 Task: Create New Customer with Customer Name: Soulmans Bar-B-Que, Billing Address Line1: 1131 Sharon Lane, Billing Address Line2:  South Bend, Billing Address Line3:  Indiana 46625
Action: Mouse moved to (188, 30)
Screenshot: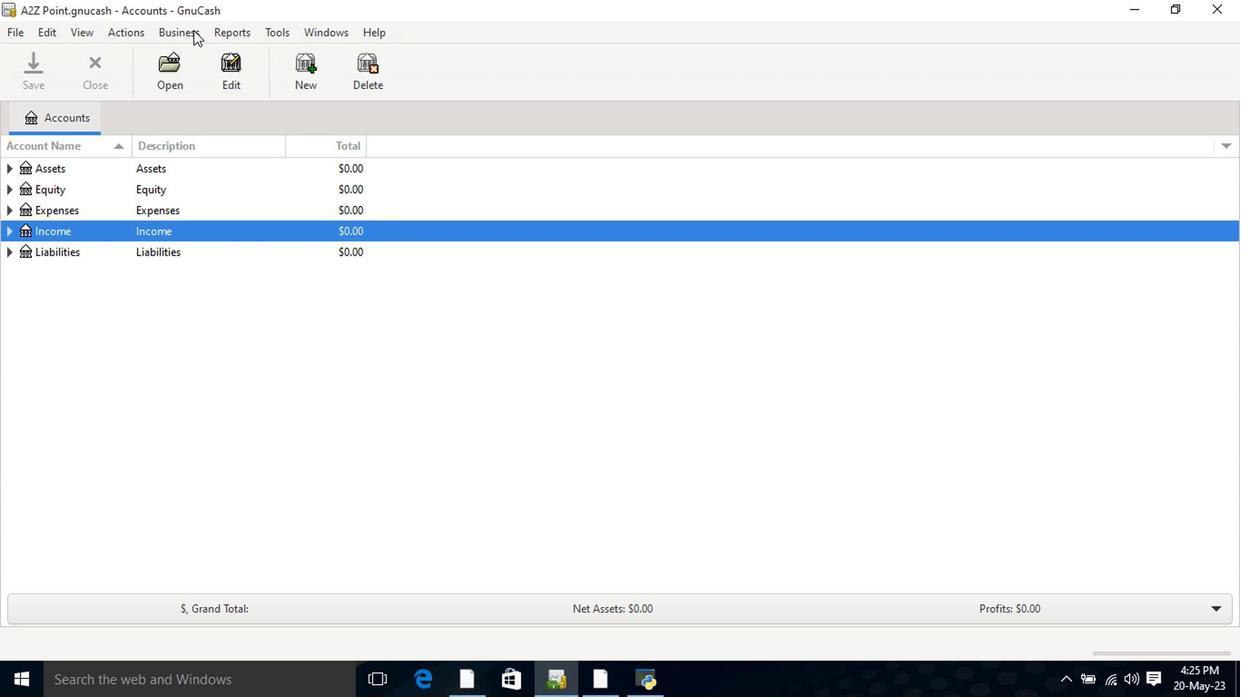 
Action: Mouse pressed left at (188, 30)
Screenshot: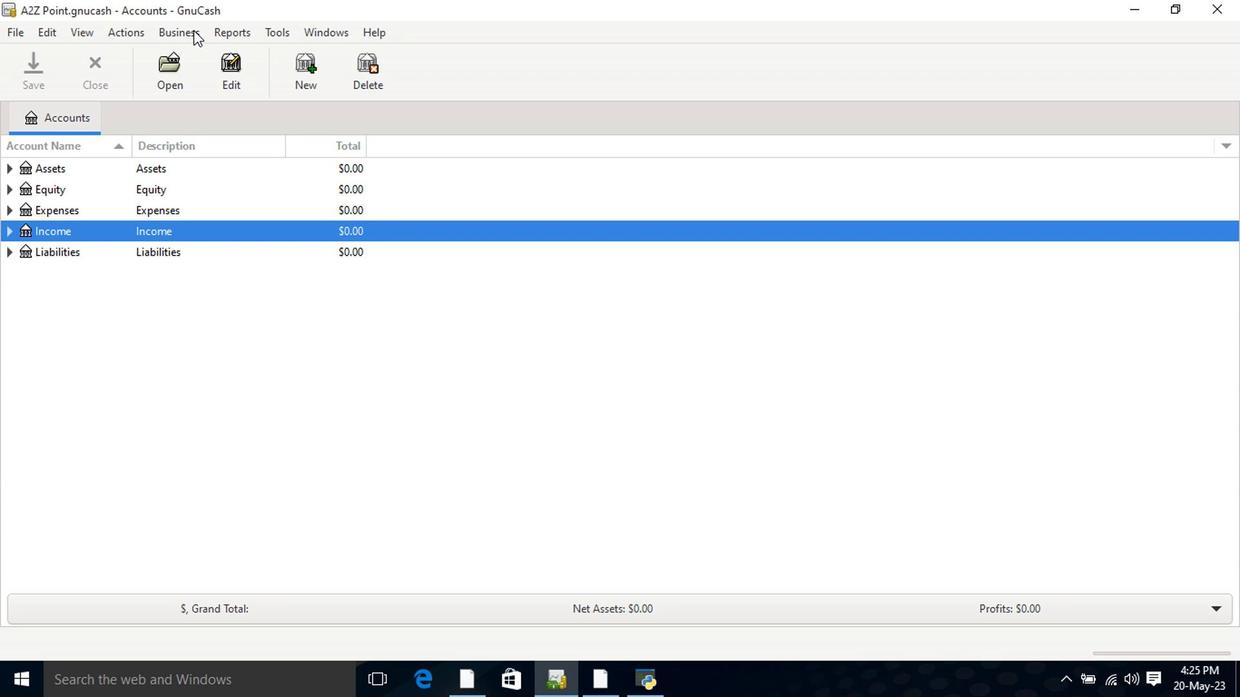 
Action: Mouse moved to (231, 57)
Screenshot: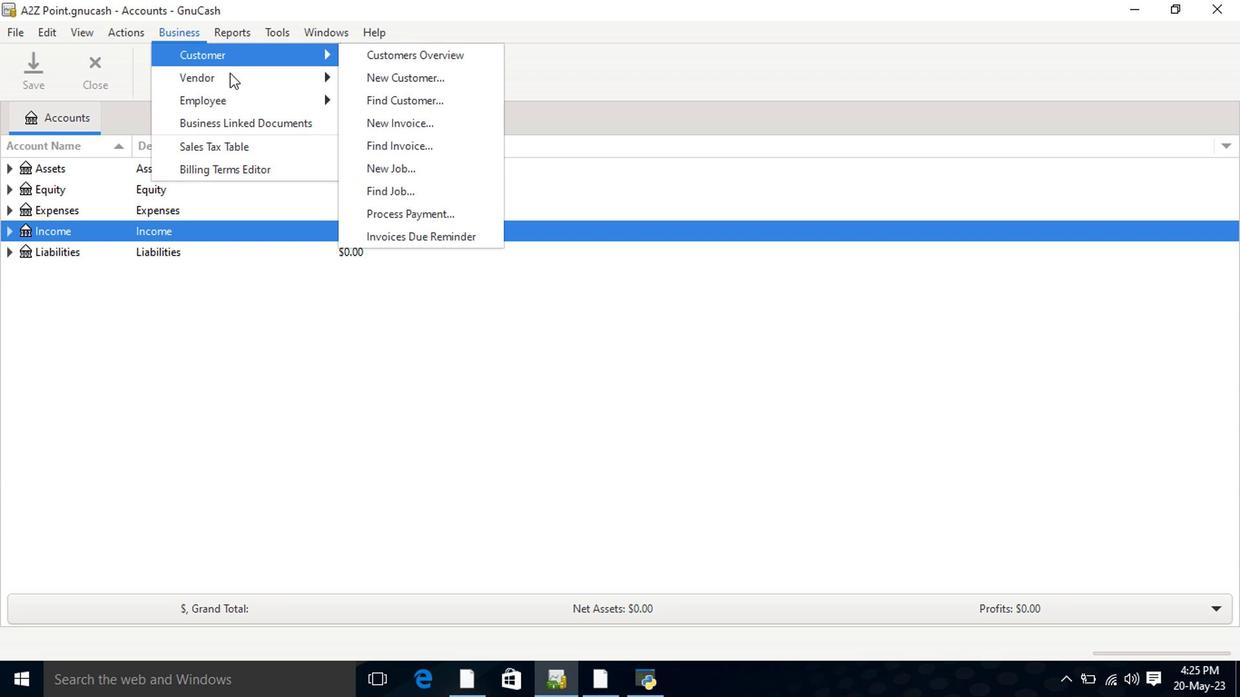
Action: Mouse pressed left at (231, 57)
Screenshot: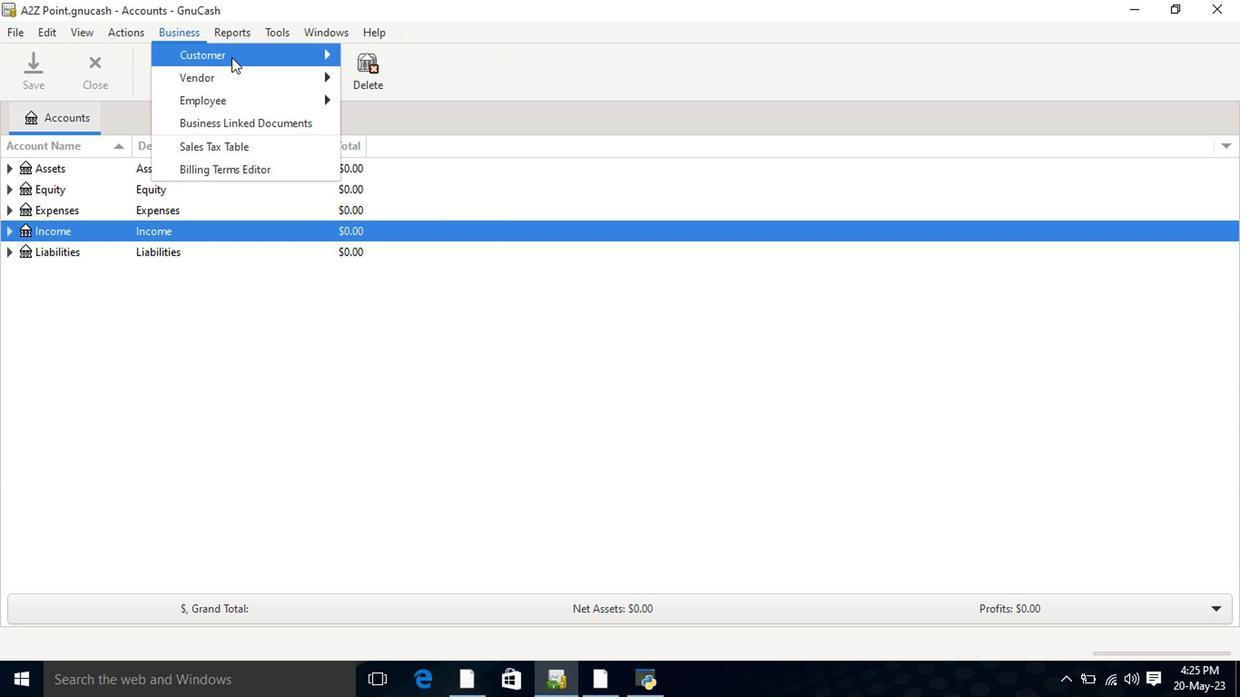 
Action: Mouse moved to (377, 76)
Screenshot: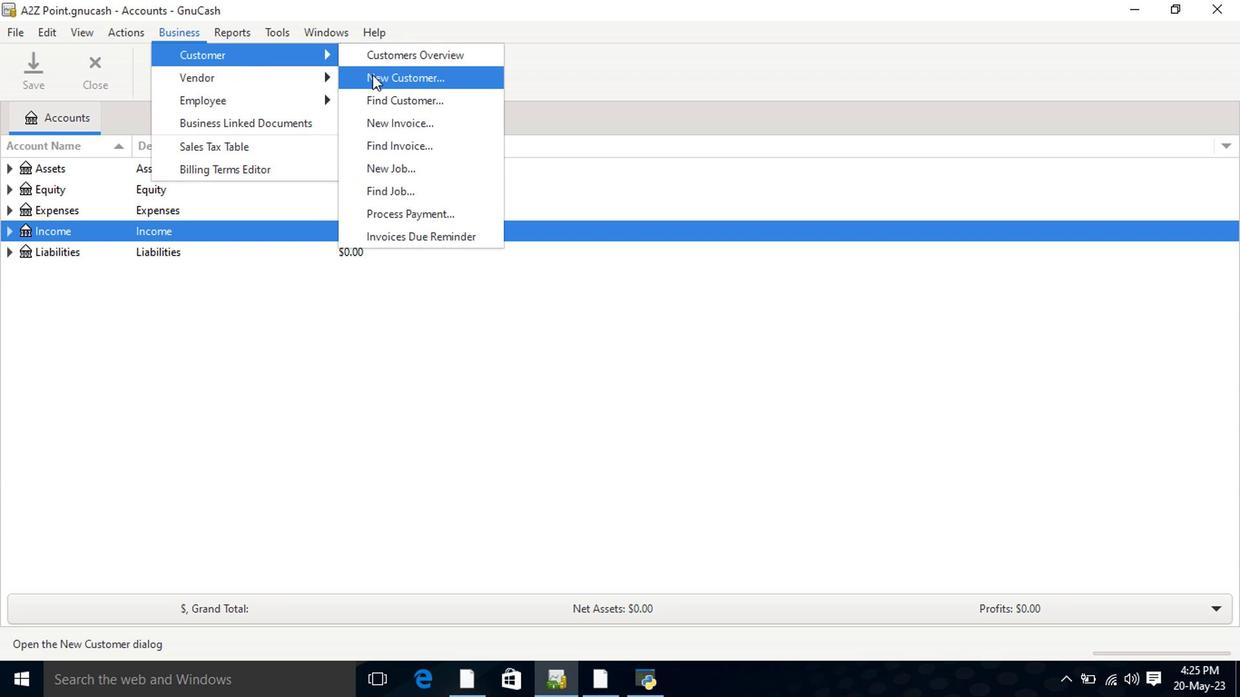 
Action: Mouse pressed left at (377, 76)
Screenshot: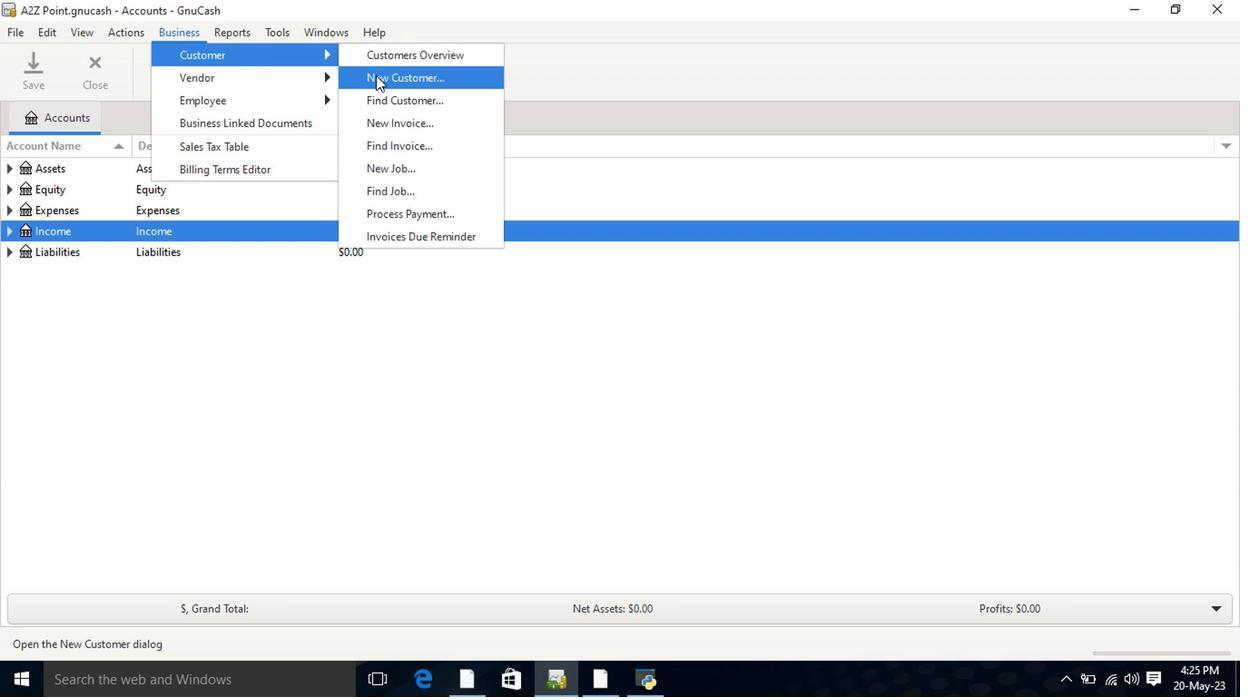 
Action: Mouse moved to (612, 144)
Screenshot: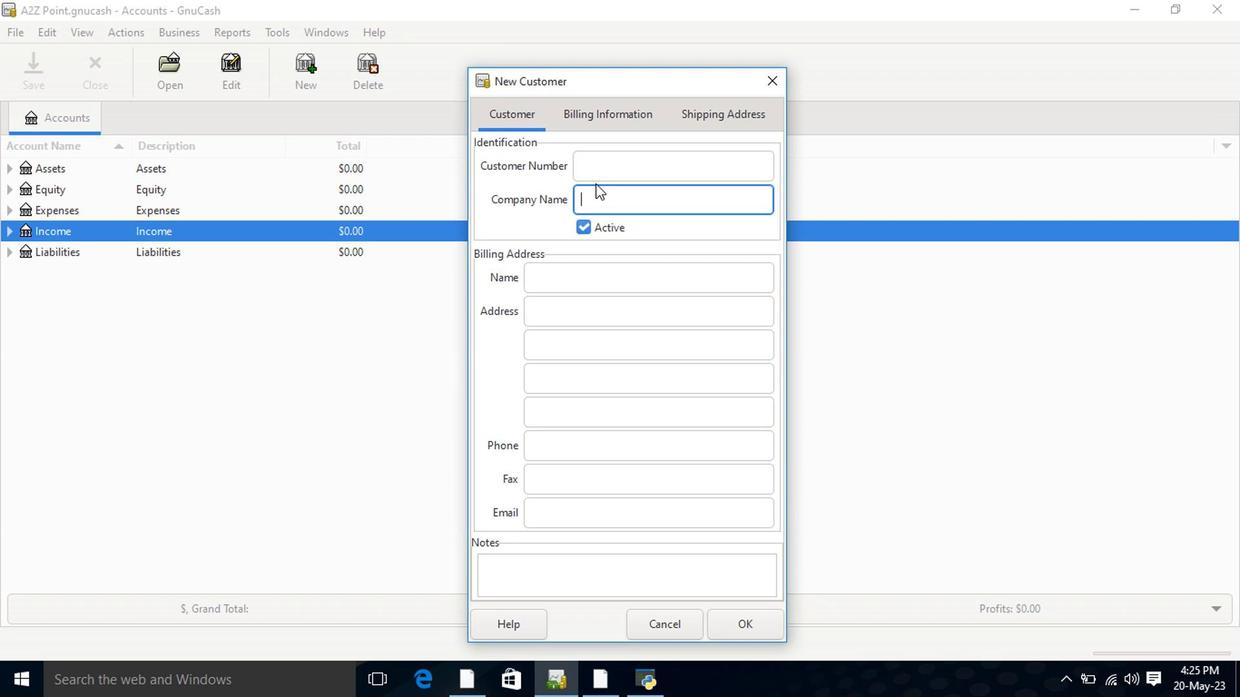 
Action: Mouse pressed left at (612, 142)
Screenshot: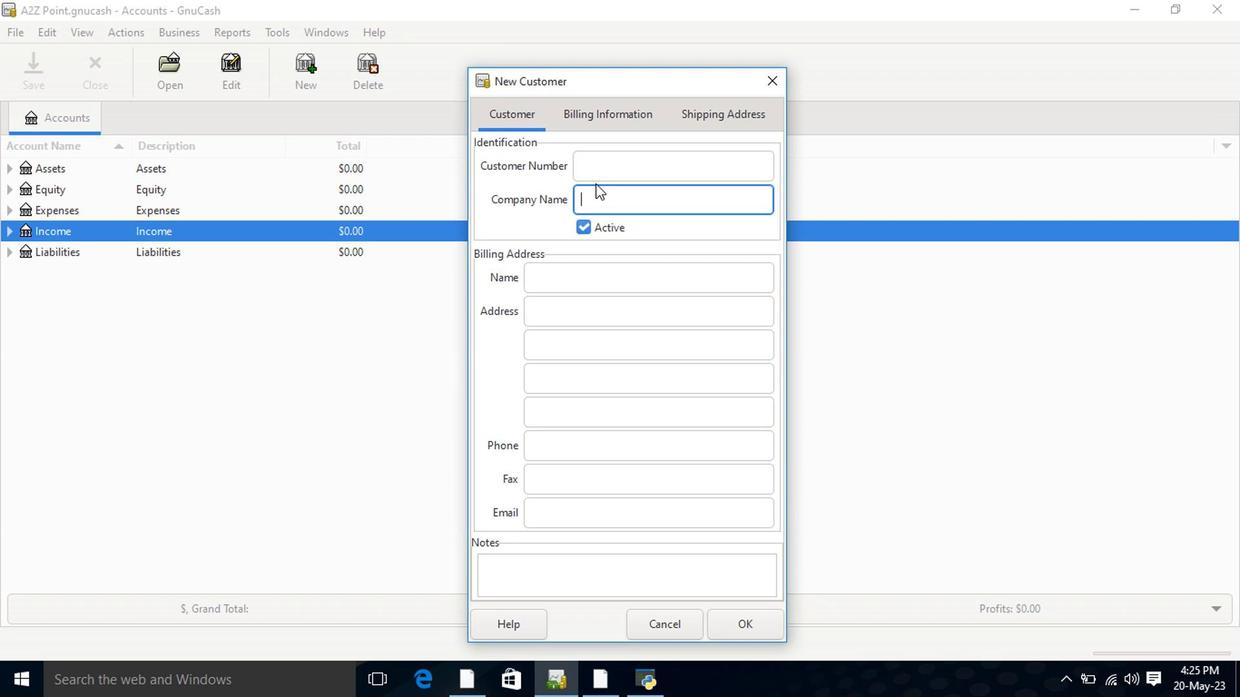
Action: Mouse moved to (607, 213)
Screenshot: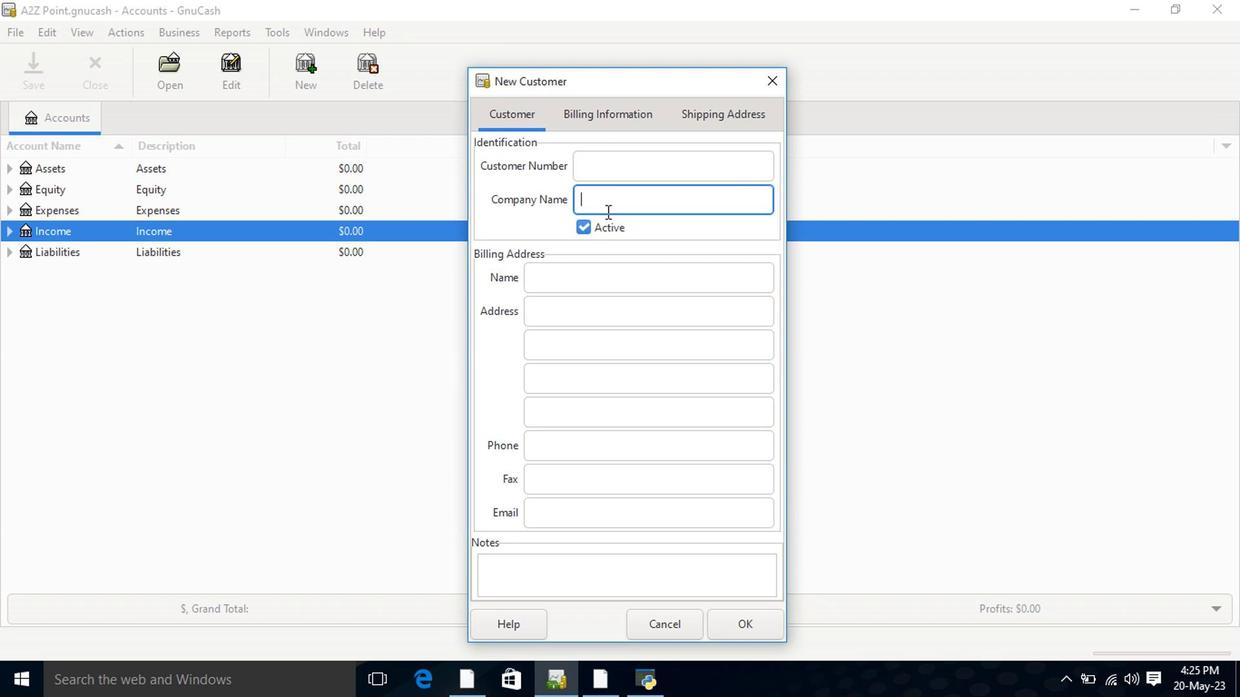 
Action: Mouse pressed left at (607, 209)
Screenshot: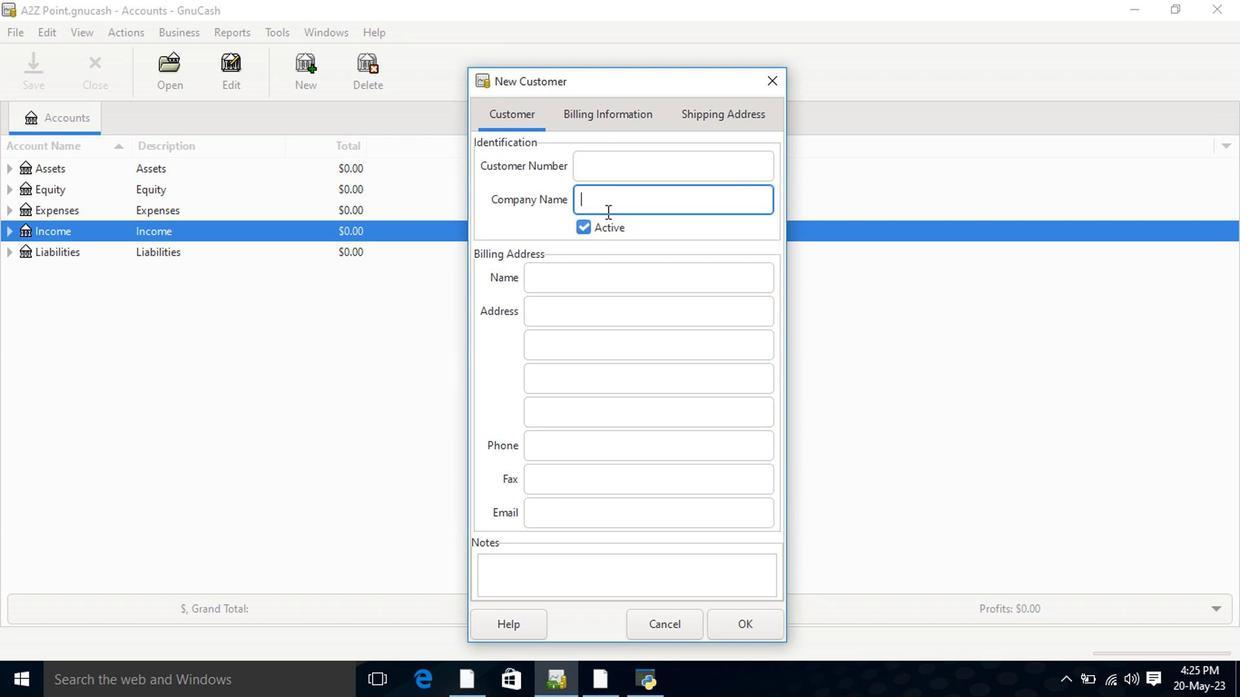 
Action: Mouse moved to (596, 206)
Screenshot: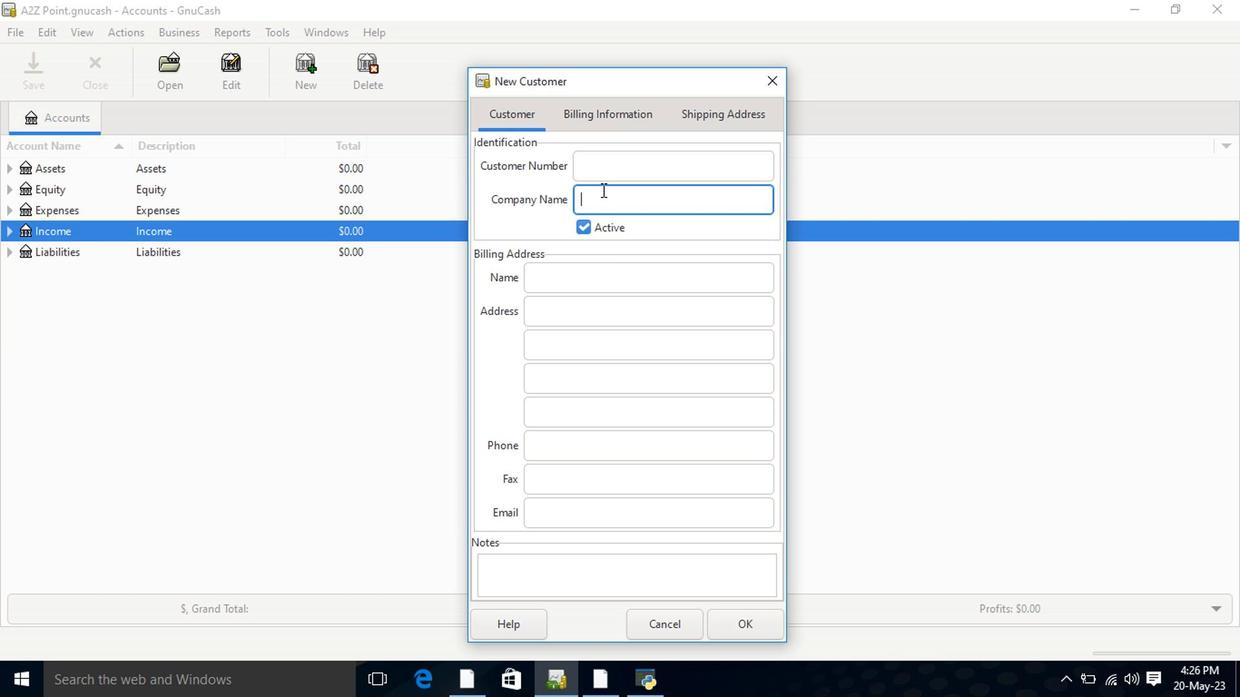 
Action: Mouse pressed left at (596, 206)
Screenshot: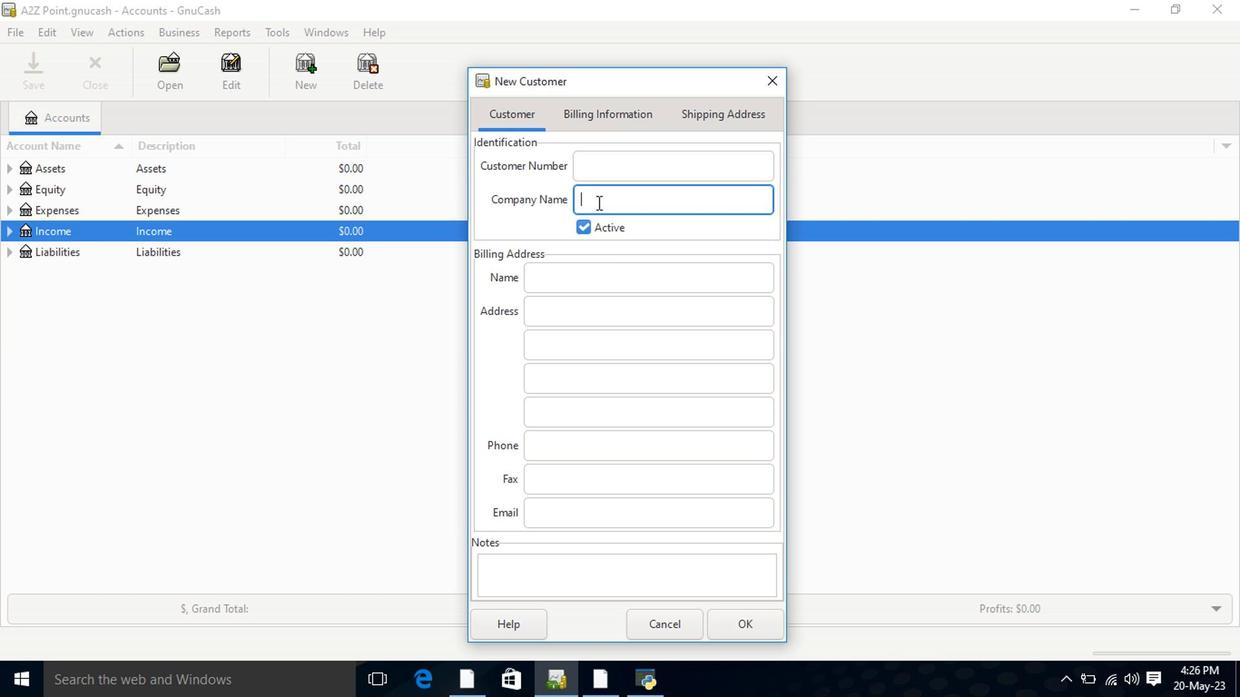 
Action: Key pressed <Key.shift>Soulmans<Key.space><Key.shift>Bar-<Key.shift>B-<Key.shift>QW<Key.backspace>ue<Key.tab><Key.tab><Key.tab>1131<Key.space><Key.shift>Sharon<Key.space><Key.shift>Lane<Key.tab>so<Key.tab>inda<Key.tab><Key.shift><Key.tab>i<Key.tab>
Screenshot: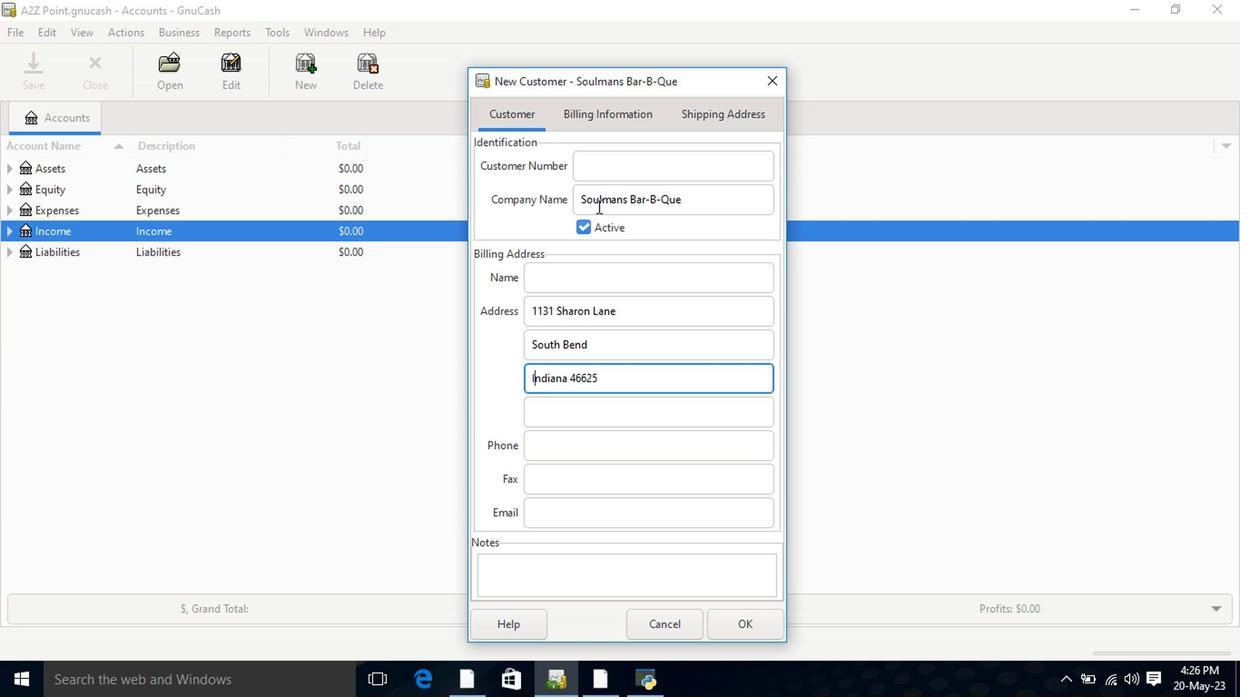 
Action: Mouse moved to (746, 625)
Screenshot: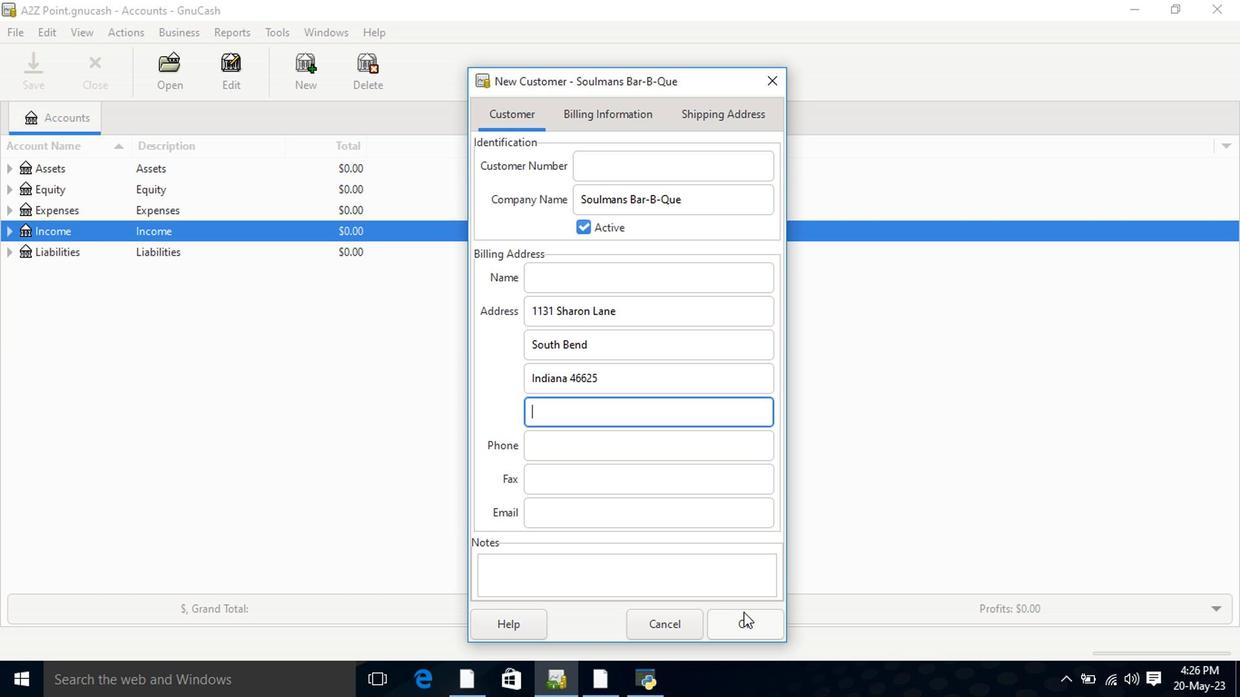 
Action: Mouse pressed left at (746, 625)
Screenshot: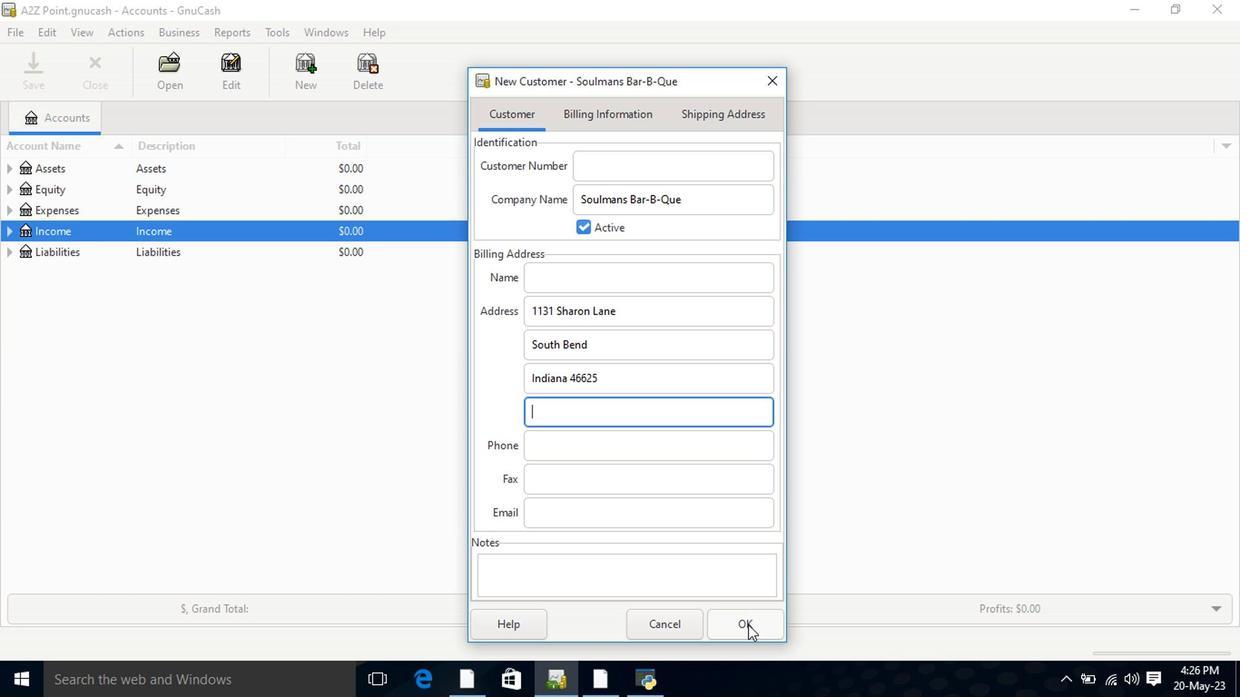 
